 Task: Add a calendar for Orthodox Holidays.
Action: Mouse moved to (941, 88)
Screenshot: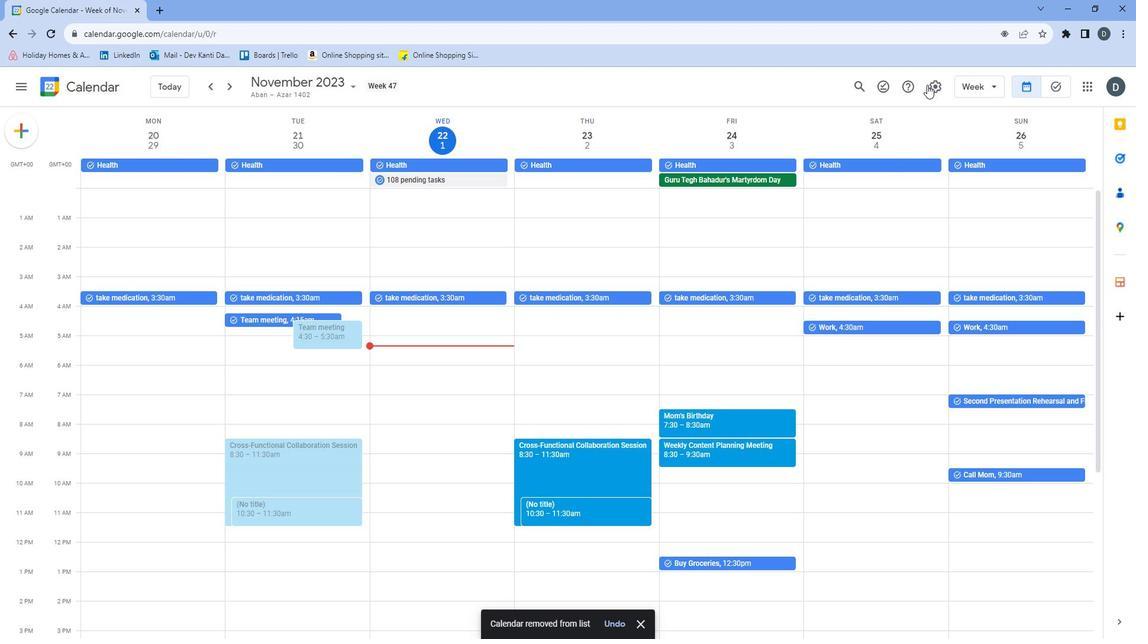 
Action: Mouse pressed left at (941, 88)
Screenshot: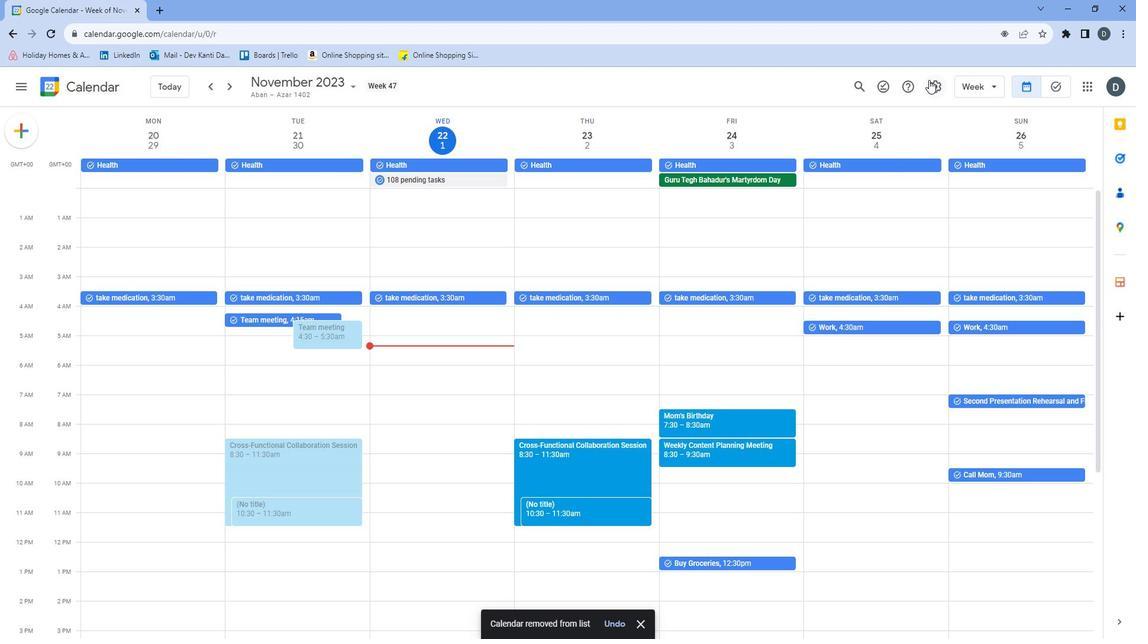 
Action: Mouse moved to (950, 120)
Screenshot: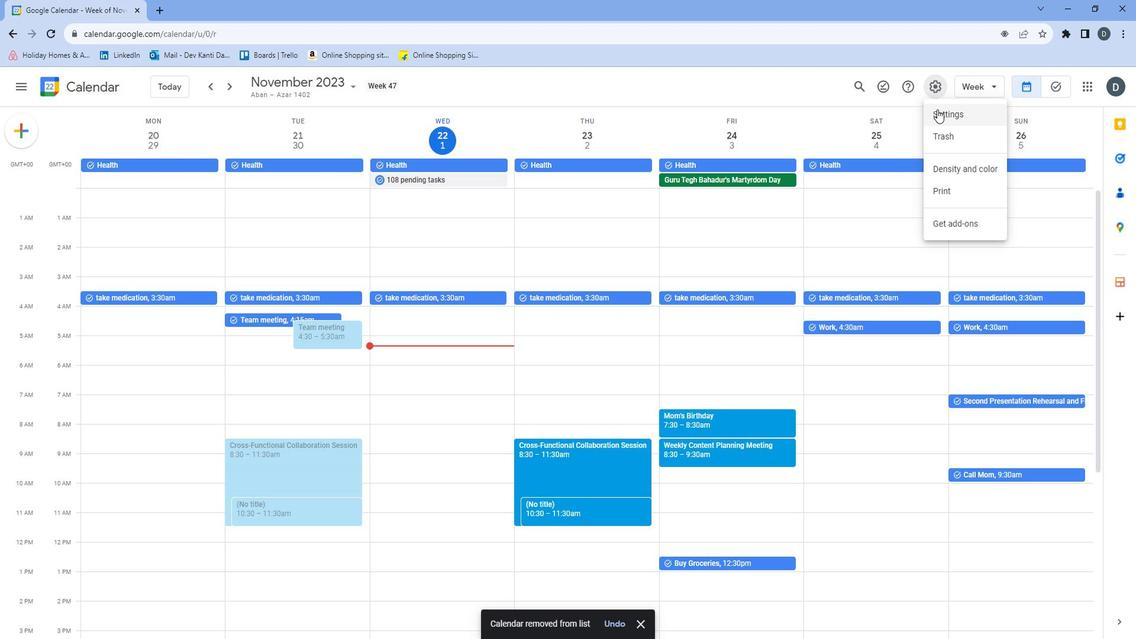 
Action: Mouse pressed left at (950, 120)
Screenshot: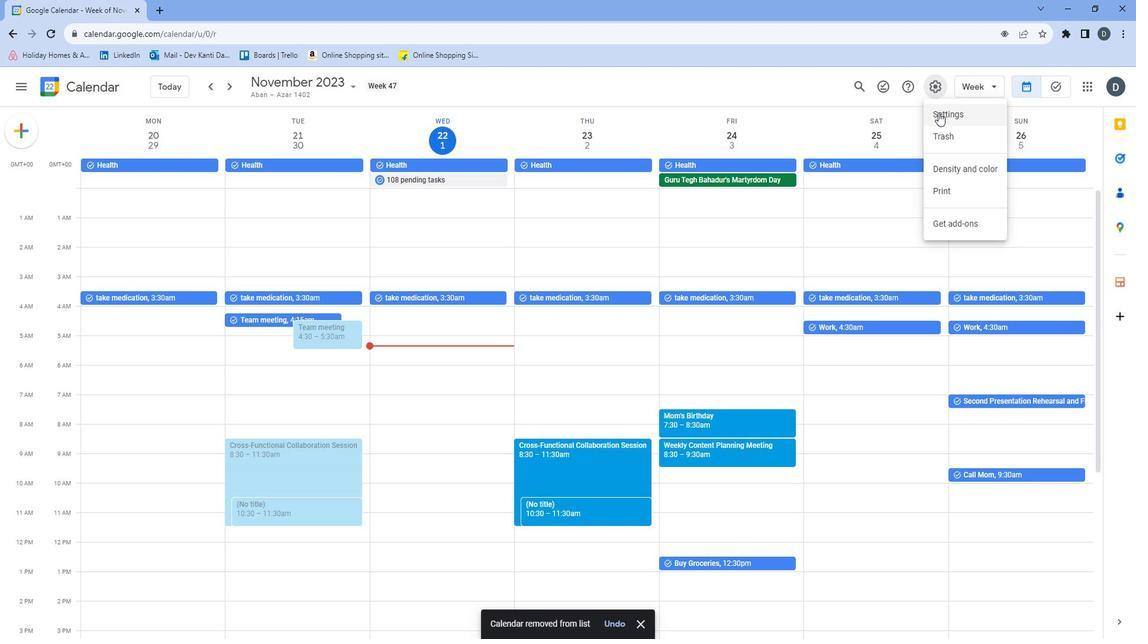 
Action: Mouse moved to (95, 365)
Screenshot: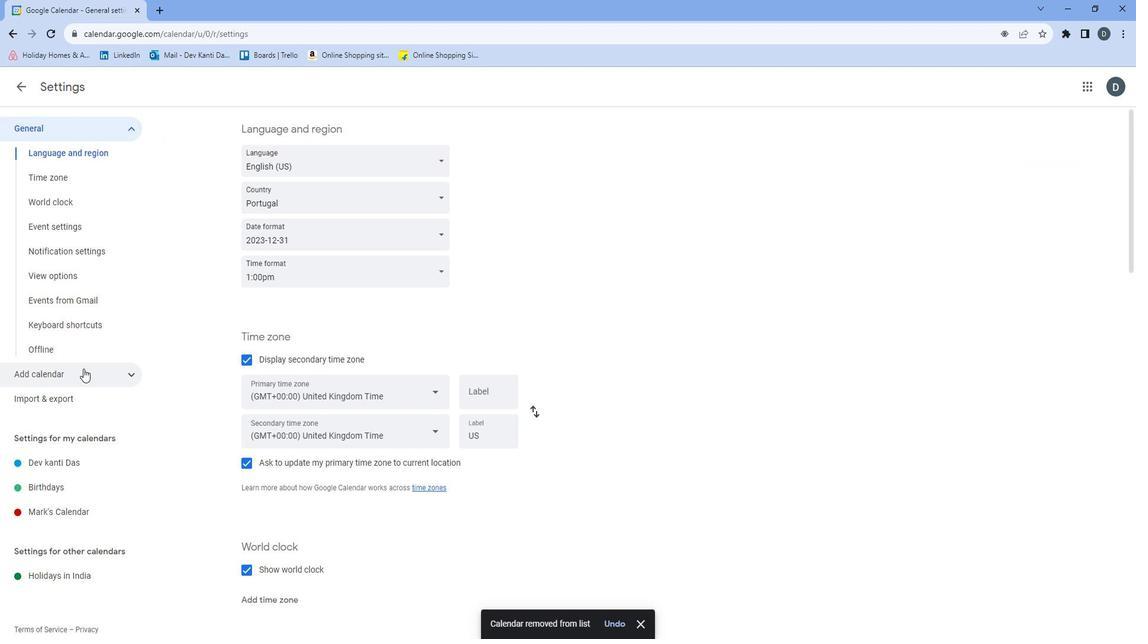 
Action: Mouse pressed left at (95, 365)
Screenshot: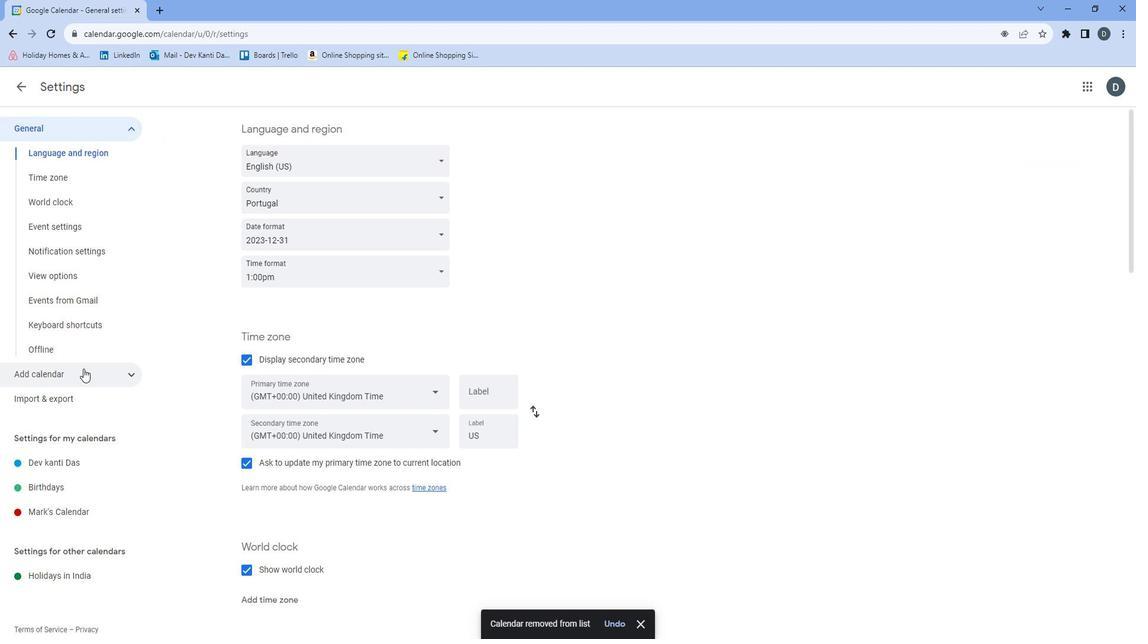 
Action: Mouse moved to (87, 433)
Screenshot: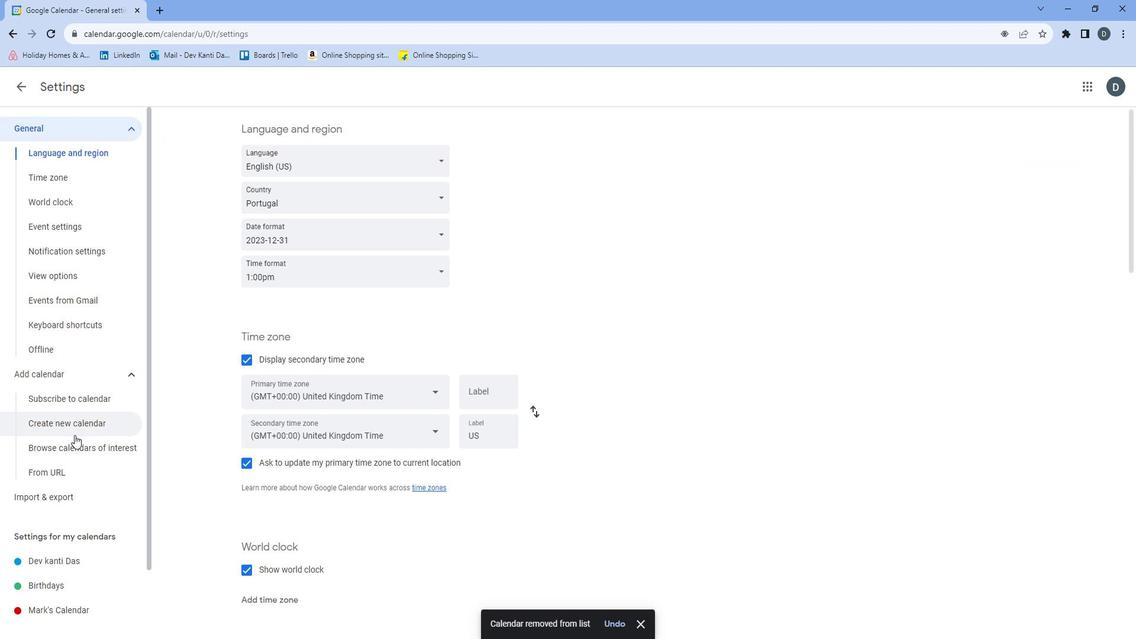 
Action: Mouse pressed left at (87, 433)
Screenshot: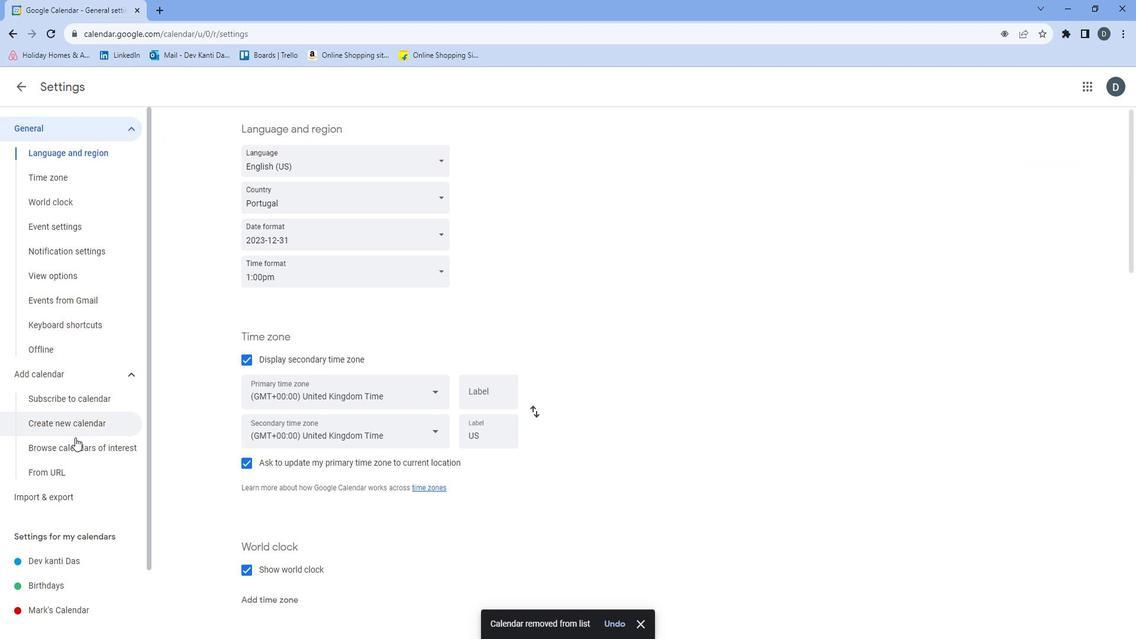 
Action: Mouse moved to (263, 494)
Screenshot: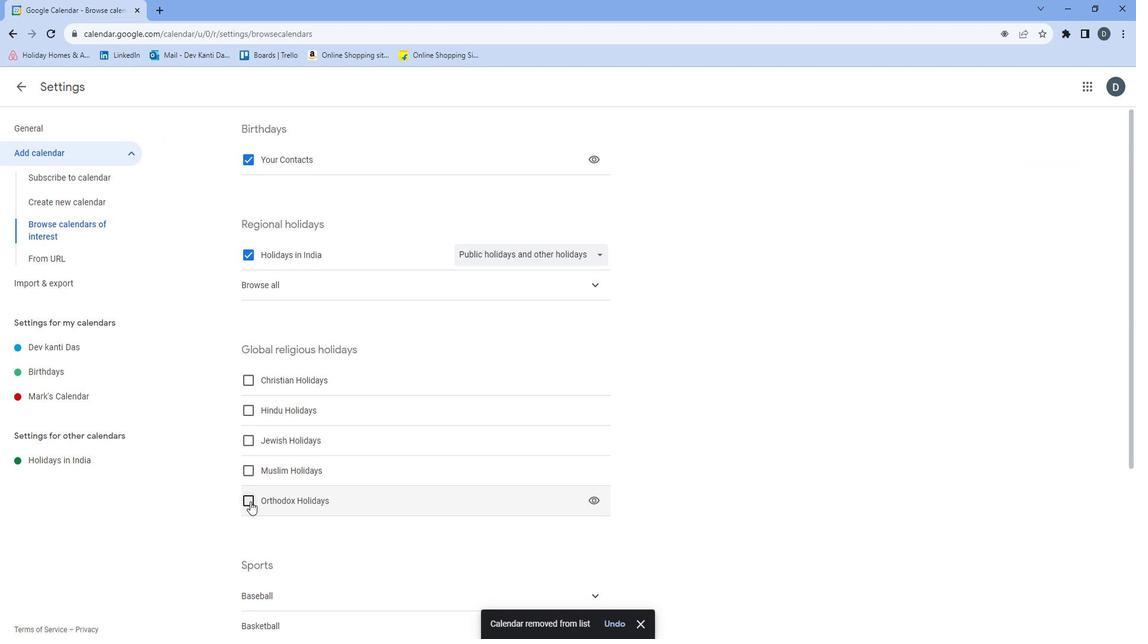 
Action: Mouse pressed left at (263, 494)
Screenshot: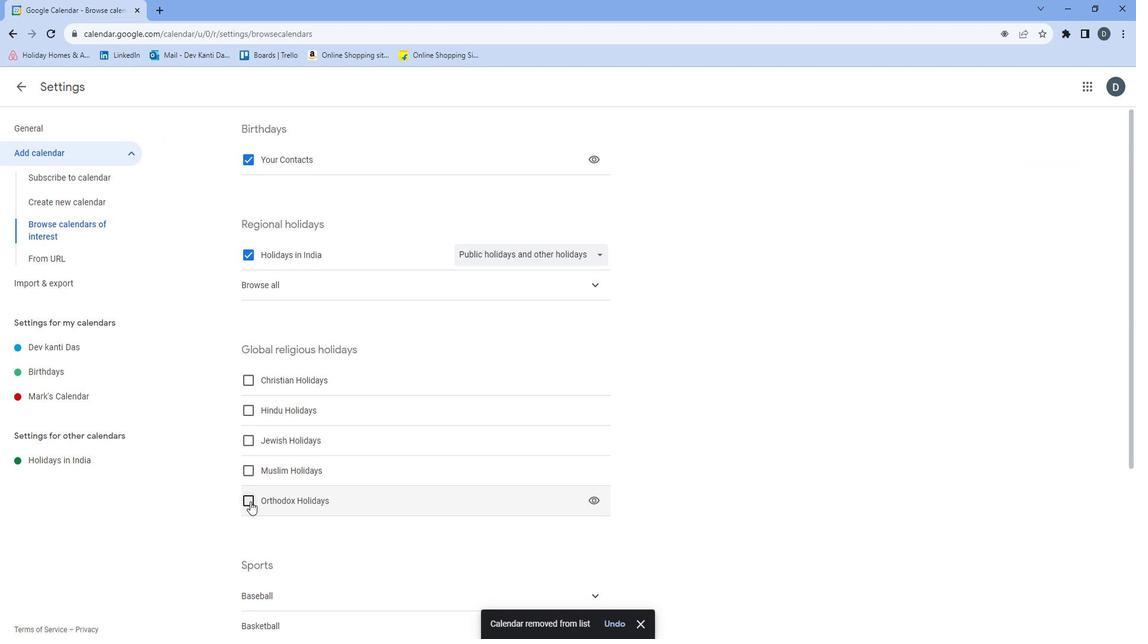 
Action: Mouse moved to (235, 482)
Screenshot: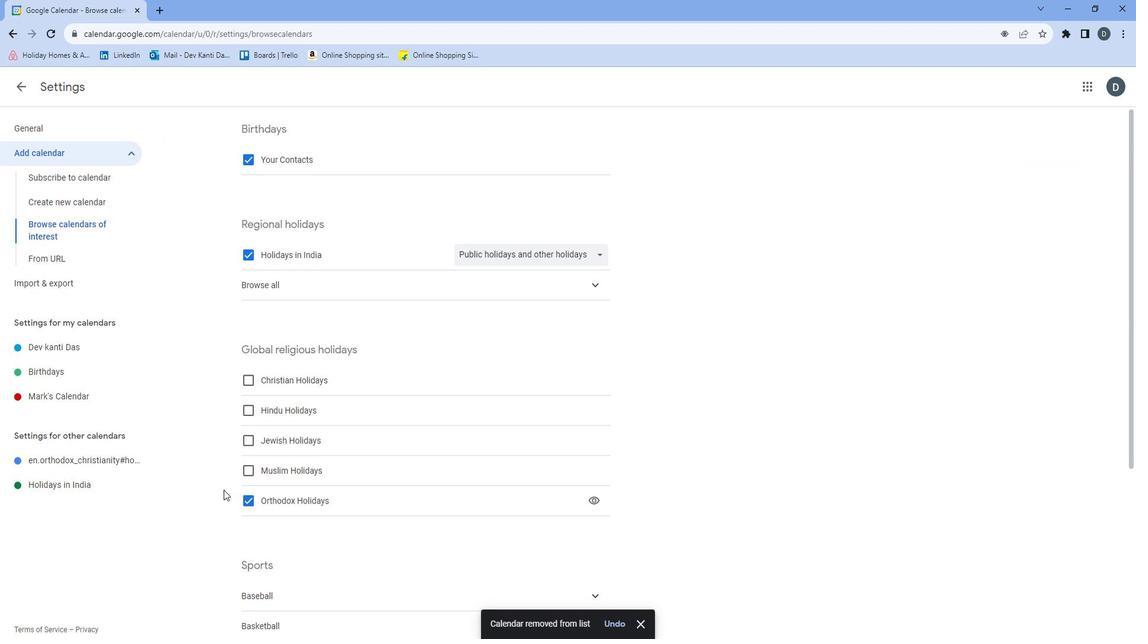 
